 Task: Create relationship between client and goal object.
Action: Mouse moved to (586, 43)
Screenshot: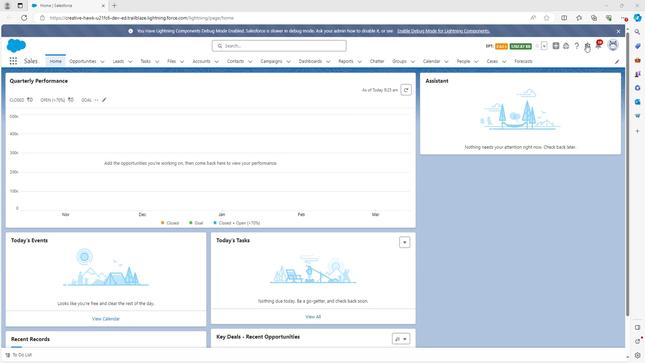 
Action: Mouse pressed left at (586, 43)
Screenshot: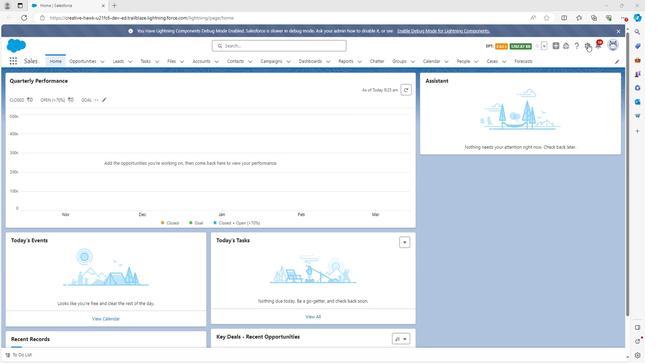 
Action: Mouse moved to (555, 66)
Screenshot: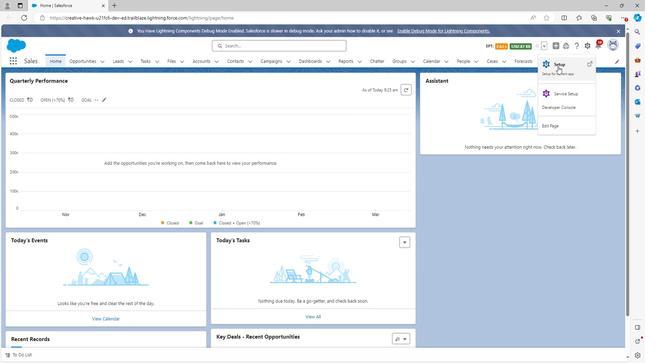 
Action: Mouse pressed left at (555, 66)
Screenshot: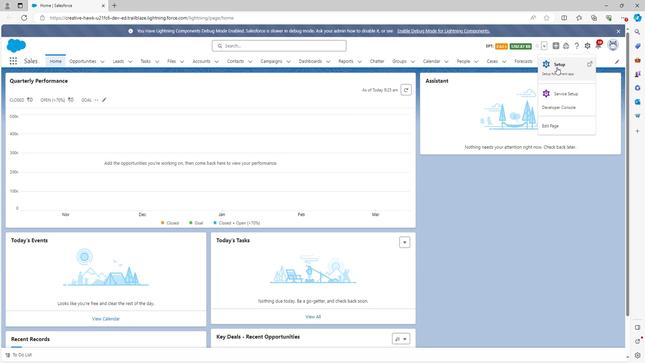 
Action: Mouse moved to (84, 60)
Screenshot: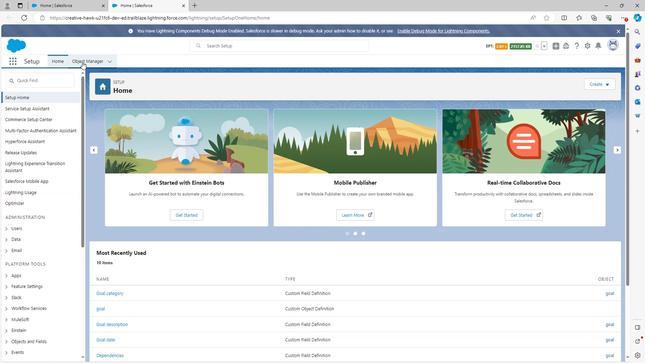 
Action: Mouse pressed left at (84, 60)
Screenshot: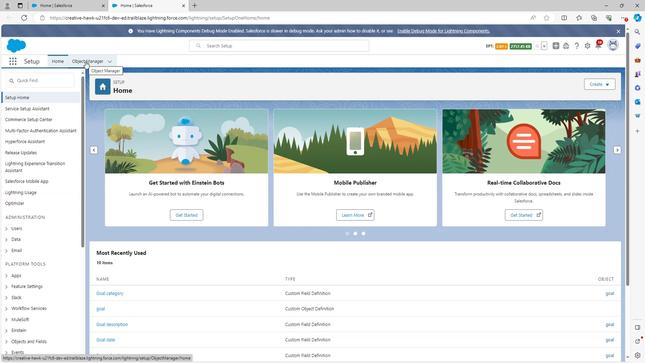 
Action: Mouse moved to (19, 315)
Screenshot: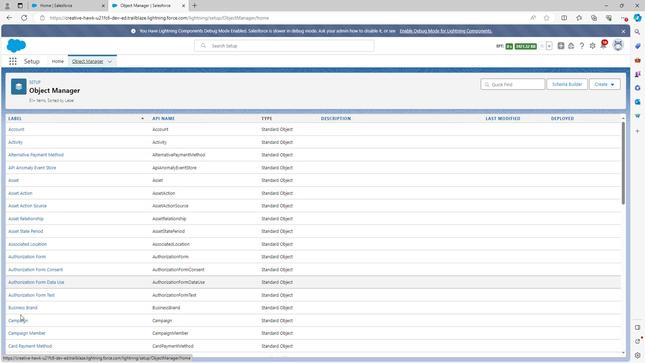 
Action: Mouse scrolled (19, 314) with delta (0, 0)
Screenshot: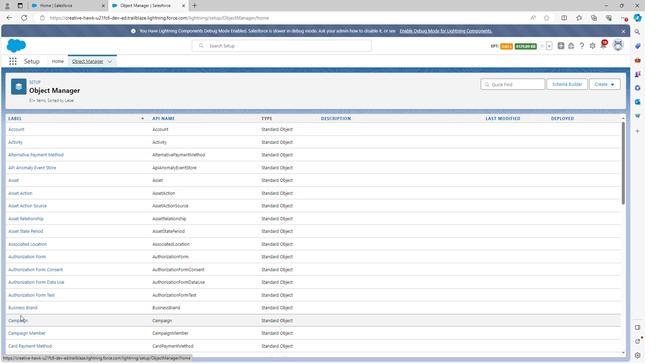 
Action: Mouse scrolled (19, 314) with delta (0, 0)
Screenshot: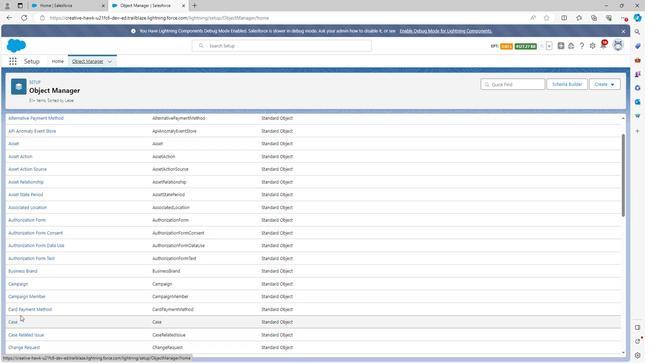 
Action: Mouse scrolled (19, 314) with delta (0, 0)
Screenshot: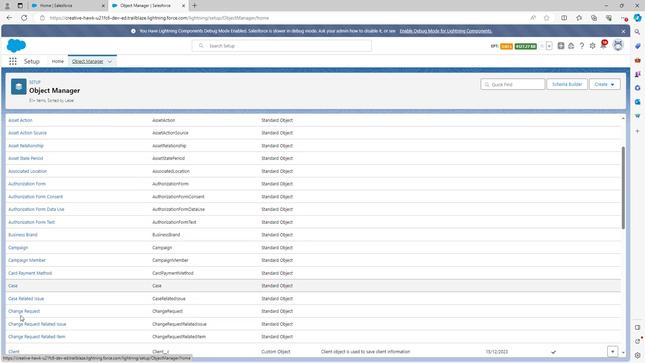 
Action: Mouse scrolled (19, 314) with delta (0, 0)
Screenshot: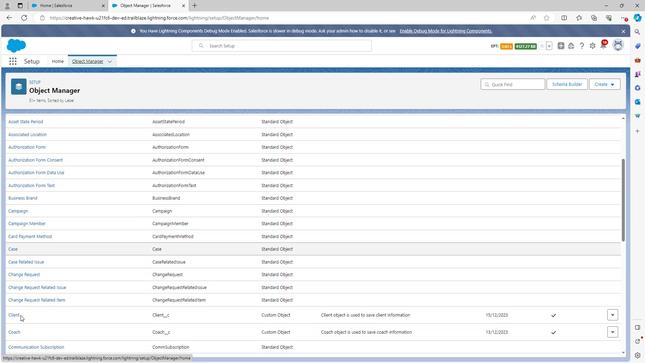 
Action: Mouse scrolled (19, 314) with delta (0, 0)
Screenshot: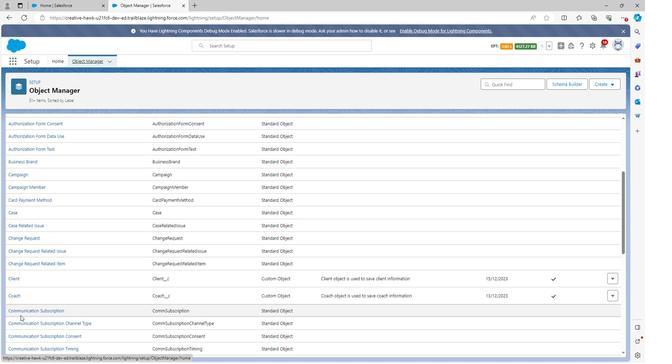 
Action: Mouse scrolled (19, 314) with delta (0, 0)
Screenshot: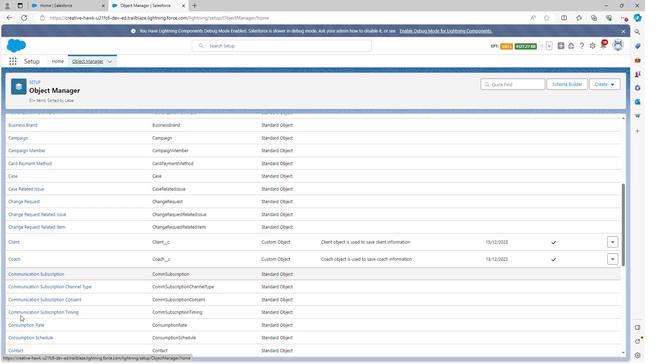 
Action: Mouse scrolled (19, 314) with delta (0, 0)
Screenshot: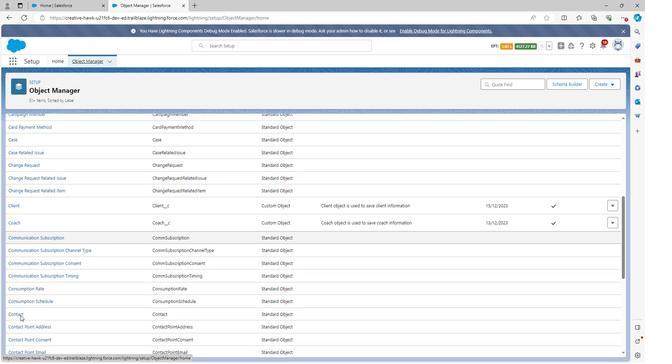 
Action: Mouse scrolled (19, 314) with delta (0, 0)
Screenshot: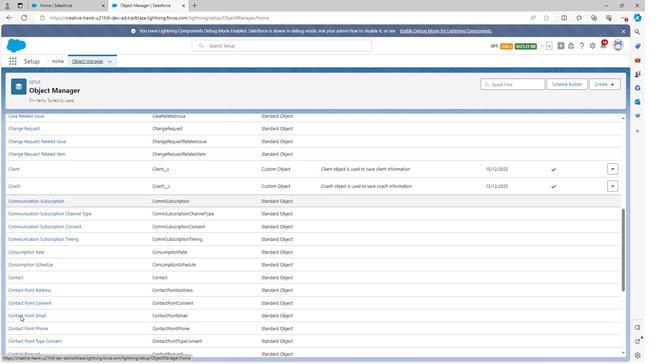 
Action: Mouse moved to (19, 315)
Screenshot: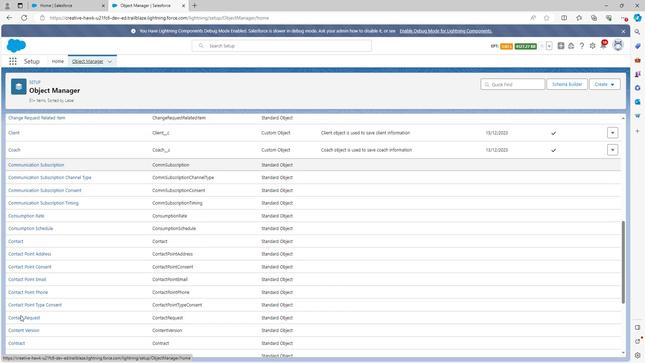 
Action: Mouse scrolled (19, 314) with delta (0, 0)
Screenshot: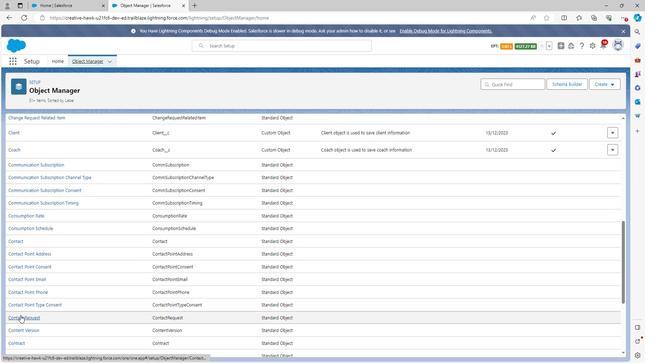 
Action: Mouse scrolled (19, 314) with delta (0, 0)
Screenshot: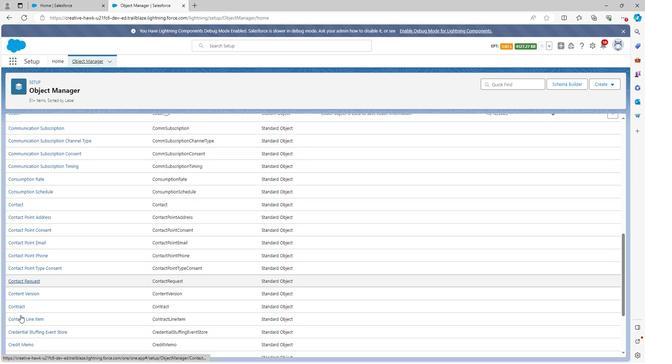 
Action: Mouse scrolled (19, 314) with delta (0, 0)
Screenshot: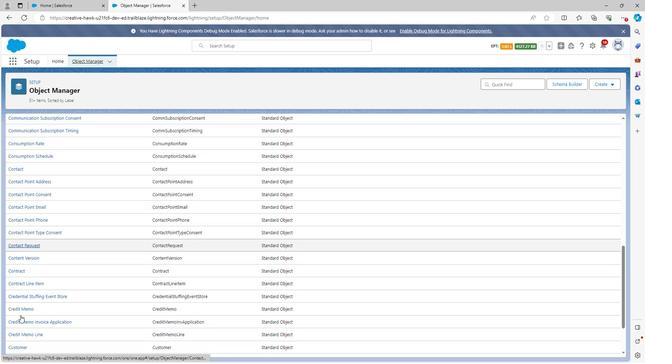
Action: Mouse scrolled (19, 314) with delta (0, 0)
Screenshot: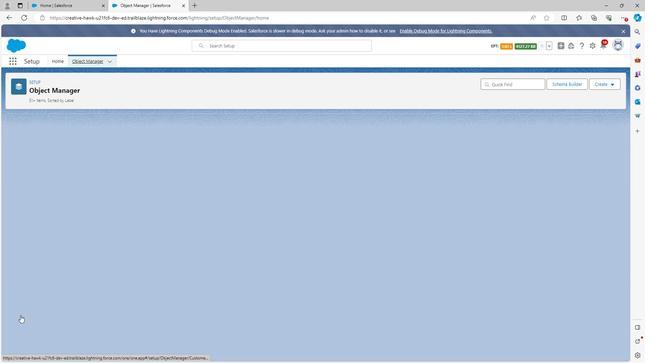 
Action: Mouse scrolled (19, 314) with delta (0, 0)
Screenshot: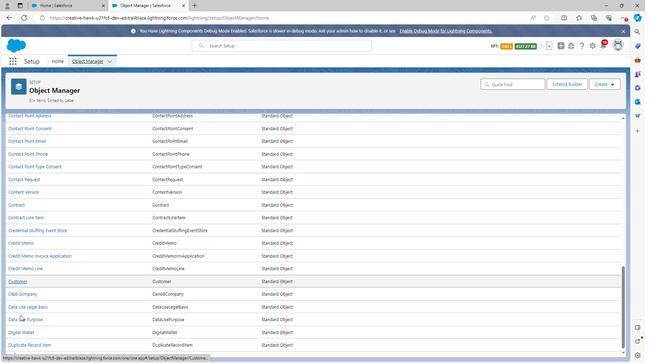 
Action: Mouse scrolled (19, 314) with delta (0, 0)
Screenshot: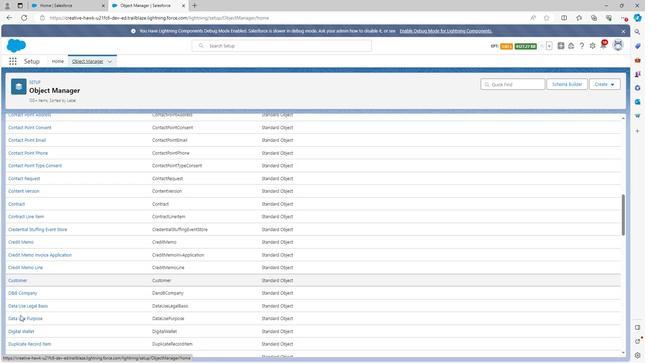 
Action: Mouse scrolled (19, 314) with delta (0, 0)
Screenshot: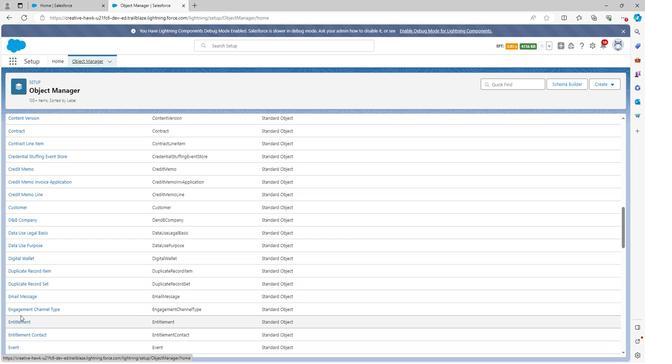 
Action: Mouse scrolled (19, 314) with delta (0, 0)
Screenshot: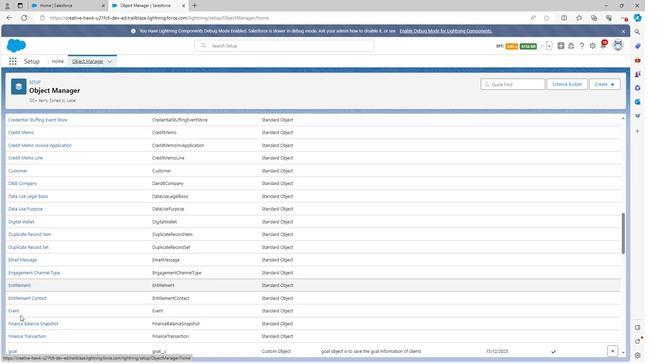 
Action: Mouse scrolled (19, 314) with delta (0, 0)
Screenshot: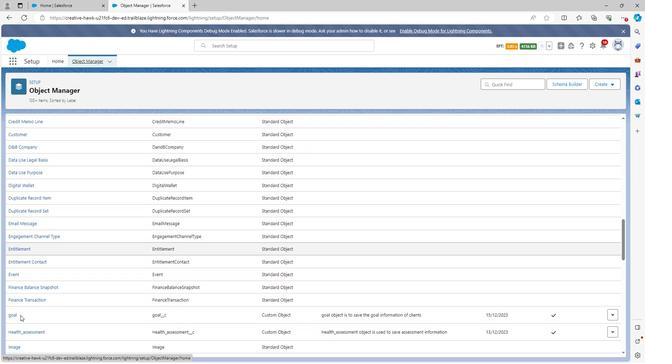 
Action: Mouse moved to (11, 279)
Screenshot: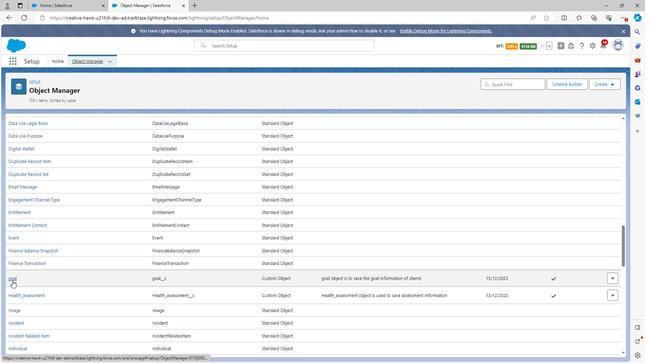 
Action: Mouse pressed left at (11, 279)
Screenshot: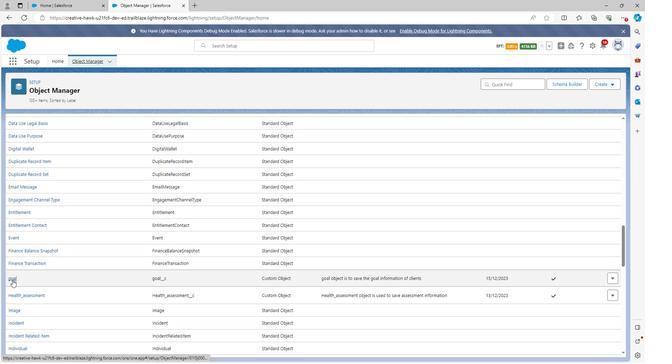 
Action: Mouse moved to (51, 131)
Screenshot: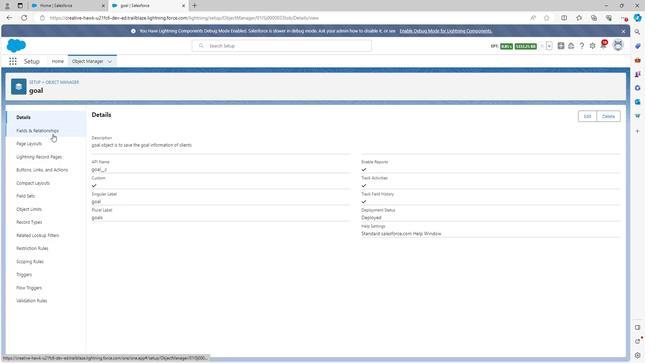 
Action: Mouse pressed left at (51, 131)
Screenshot: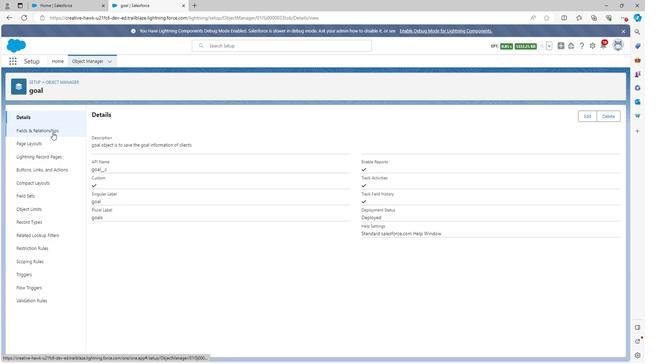 
Action: Mouse moved to (476, 114)
Screenshot: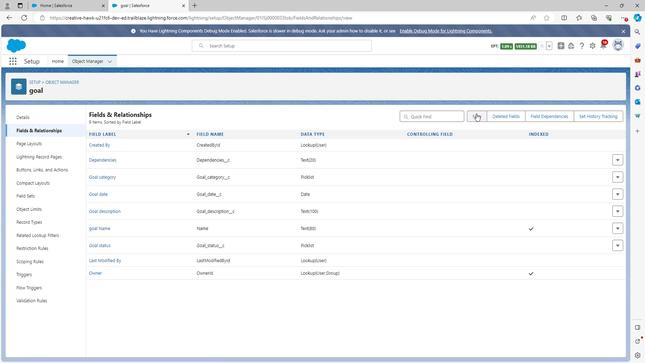 
Action: Mouse pressed left at (476, 114)
Screenshot: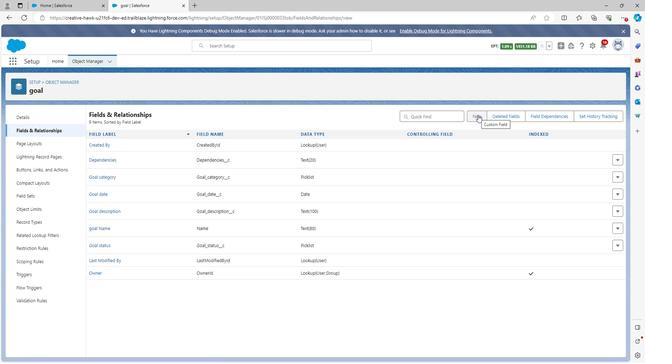 
Action: Mouse moved to (97, 241)
Screenshot: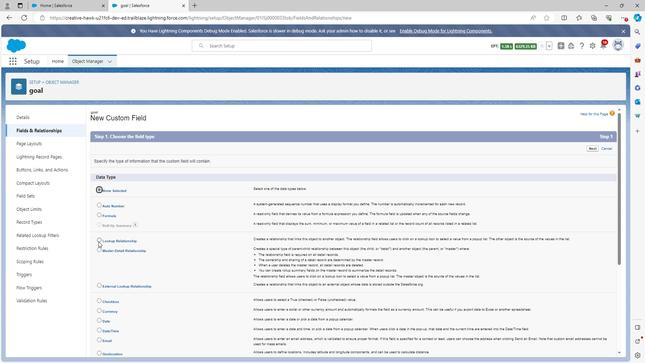 
Action: Mouse pressed left at (97, 241)
Screenshot: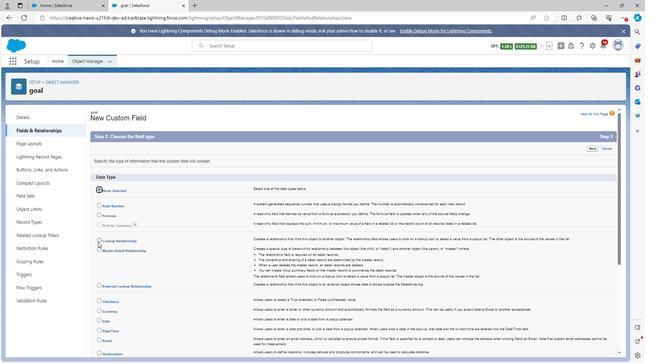 
Action: Mouse moved to (520, 227)
Screenshot: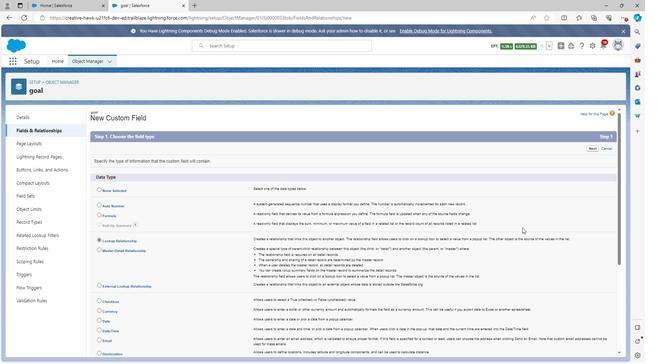 
Action: Mouse scrolled (520, 227) with delta (0, 0)
Screenshot: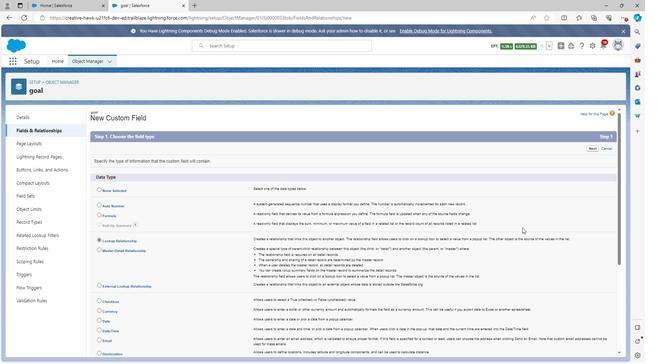 
Action: Mouse moved to (521, 228)
Screenshot: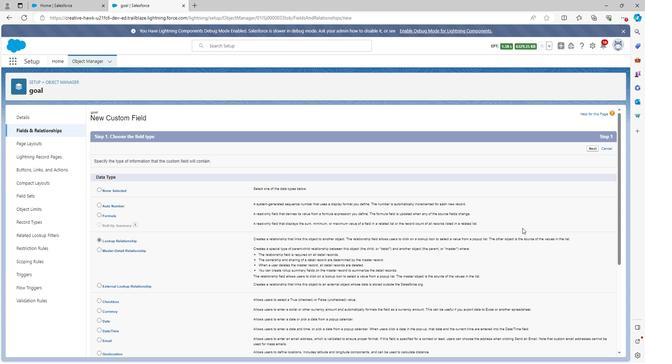 
Action: Mouse scrolled (521, 227) with delta (0, 0)
Screenshot: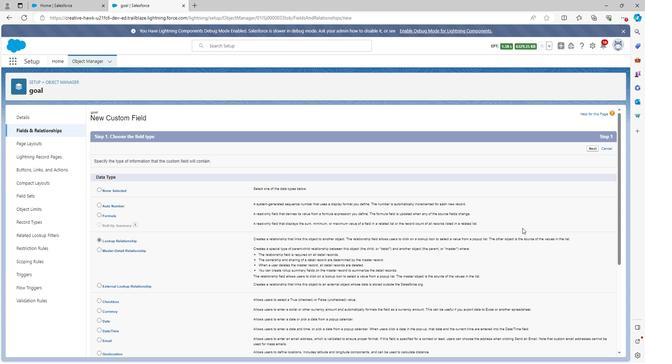 
Action: Mouse moved to (521, 233)
Screenshot: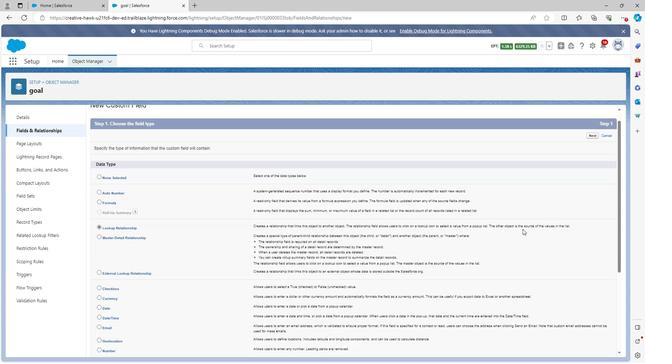 
Action: Mouse scrolled (521, 233) with delta (0, 0)
Screenshot: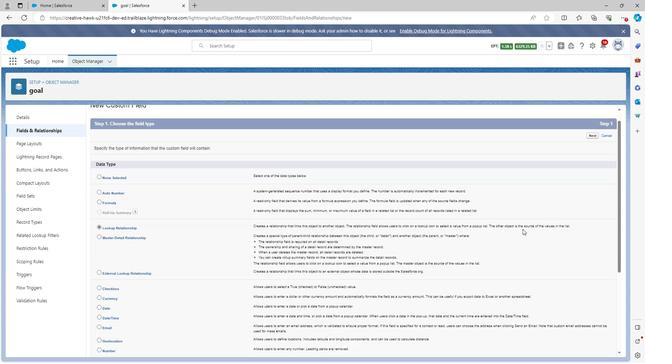 
Action: Mouse moved to (521, 234)
Screenshot: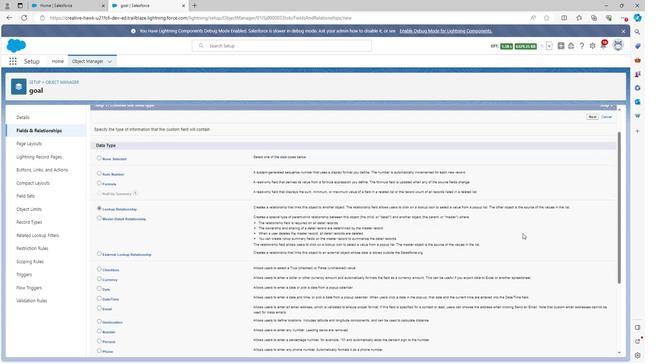 
Action: Mouse scrolled (521, 233) with delta (0, 0)
Screenshot: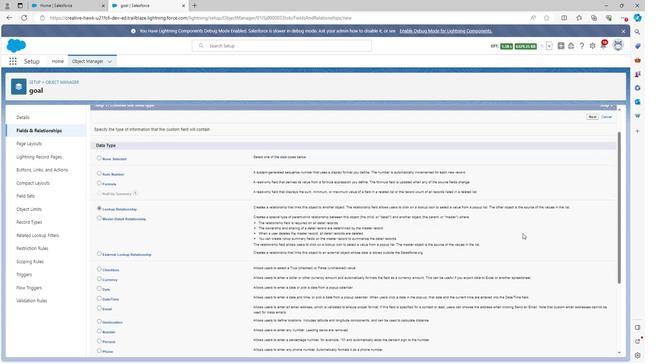 
Action: Mouse moved to (521, 234)
Screenshot: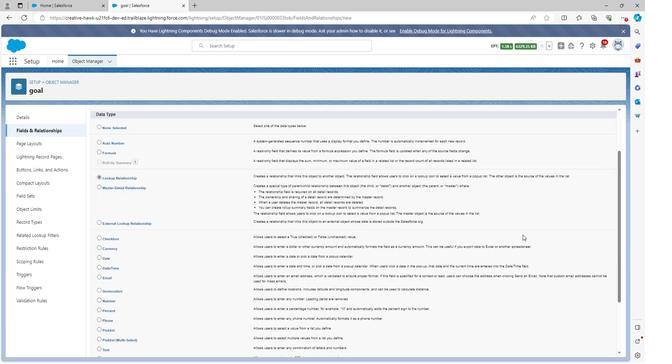 
Action: Mouse scrolled (521, 234) with delta (0, 0)
Screenshot: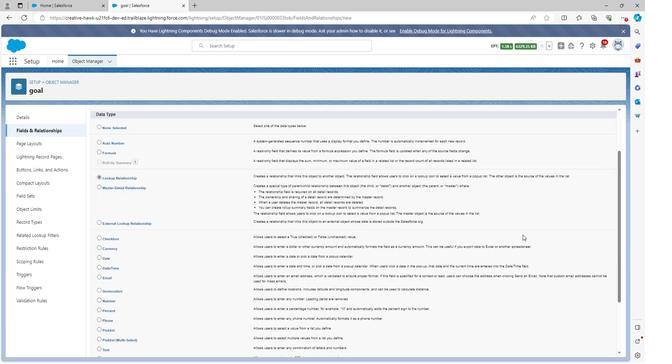 
Action: Mouse moved to (521, 235)
Screenshot: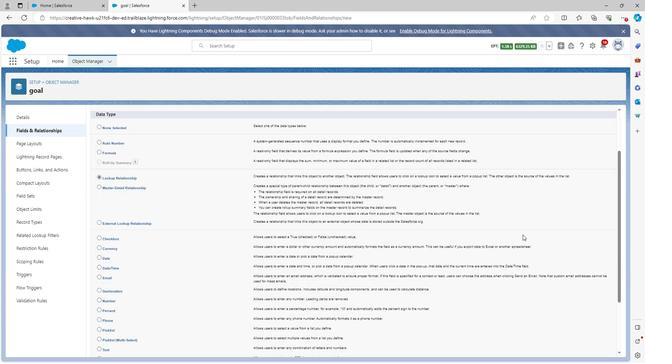 
Action: Mouse scrolled (521, 234) with delta (0, 0)
Screenshot: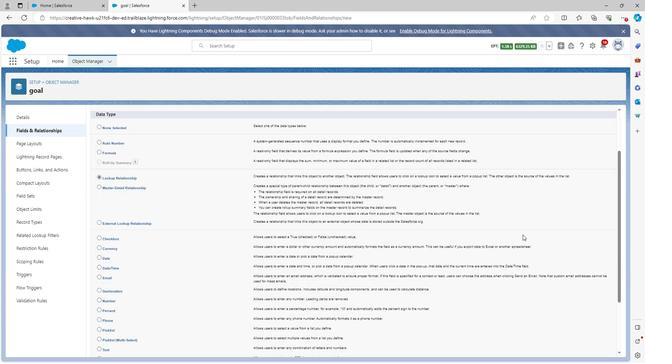 
Action: Mouse moved to (522, 235)
Screenshot: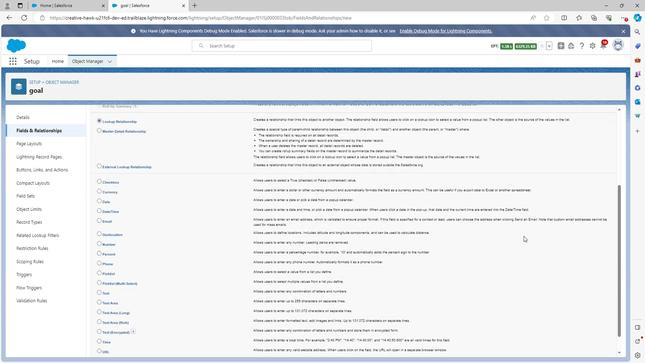 
Action: Mouse scrolled (522, 235) with delta (0, 0)
Screenshot: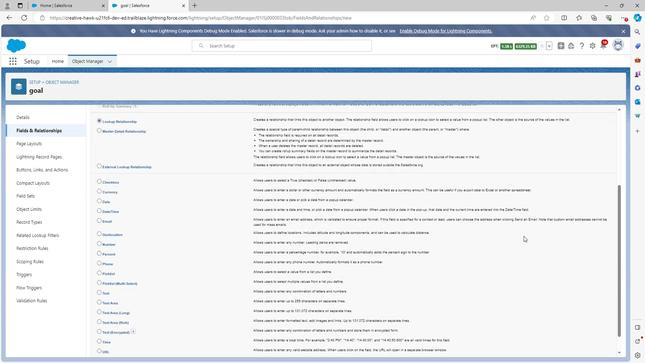 
Action: Mouse moved to (589, 347)
Screenshot: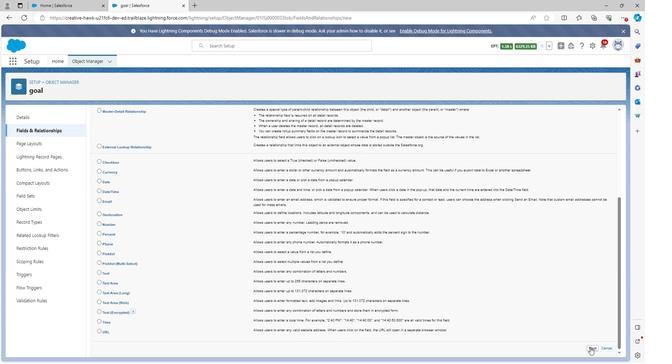 
Action: Mouse pressed left at (589, 347)
Screenshot: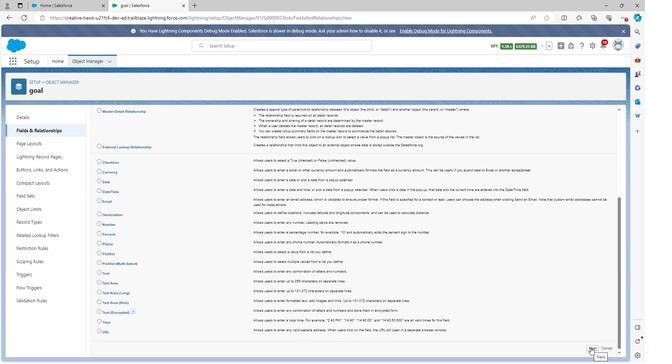 
Action: Mouse moved to (246, 176)
Screenshot: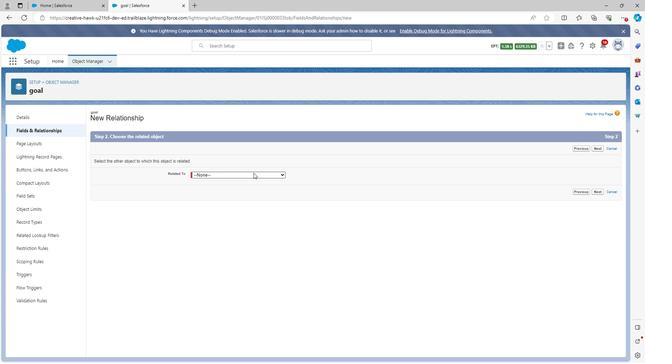 
Action: Mouse pressed left at (246, 176)
Screenshot: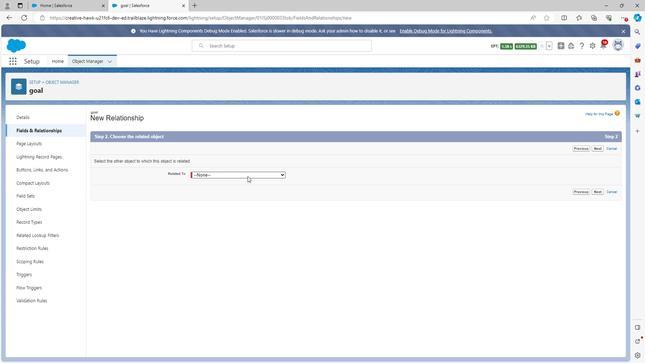 
Action: Mouse moved to (219, 248)
Screenshot: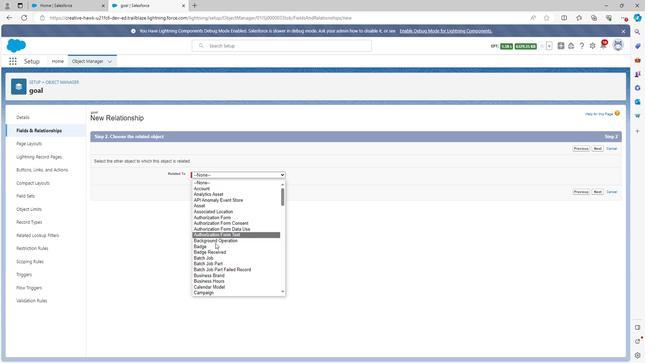 
Action: Mouse scrolled (219, 248) with delta (0, 0)
Screenshot: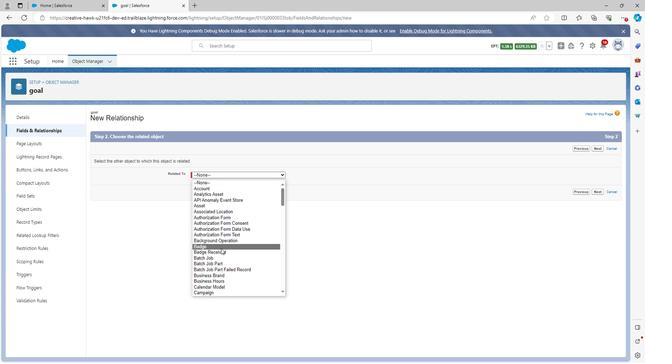 
Action: Mouse scrolled (219, 248) with delta (0, 0)
Screenshot: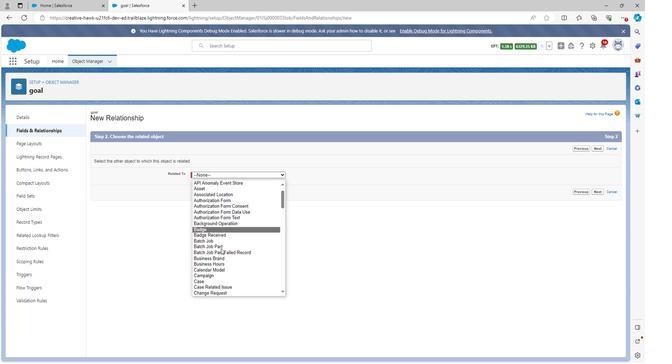 
Action: Mouse scrolled (219, 248) with delta (0, 0)
Screenshot: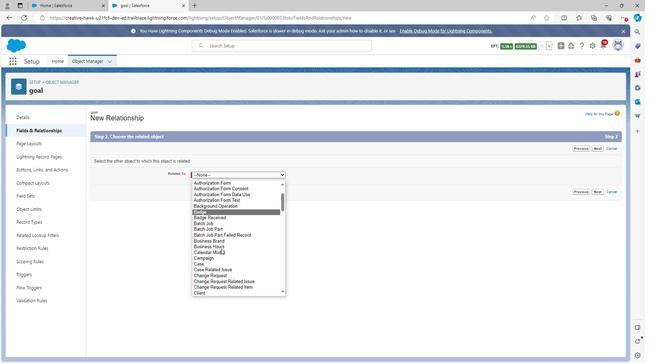
Action: Mouse scrolled (219, 248) with delta (0, 0)
Screenshot: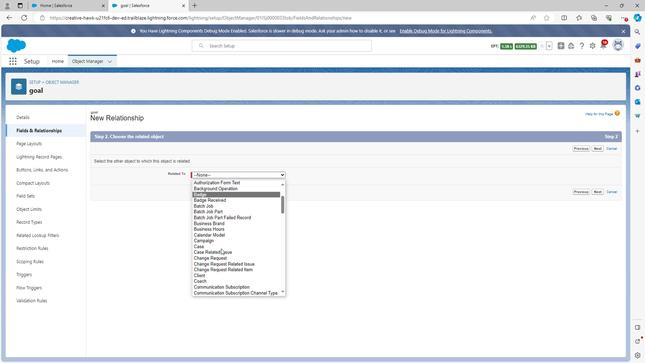 
Action: Mouse moved to (201, 256)
Screenshot: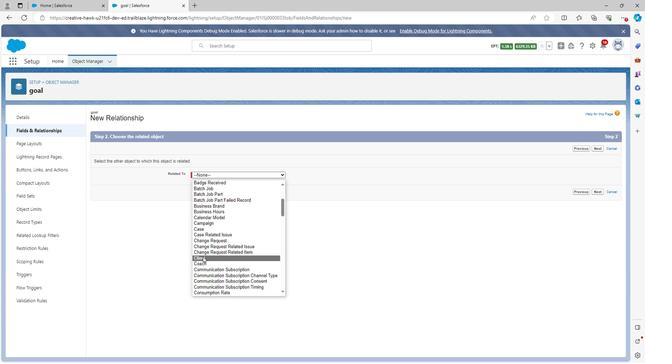 
Action: Mouse pressed left at (201, 256)
Screenshot: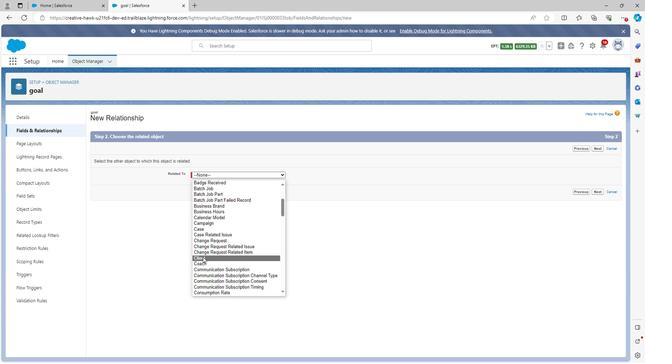 
Action: Mouse moved to (595, 192)
Screenshot: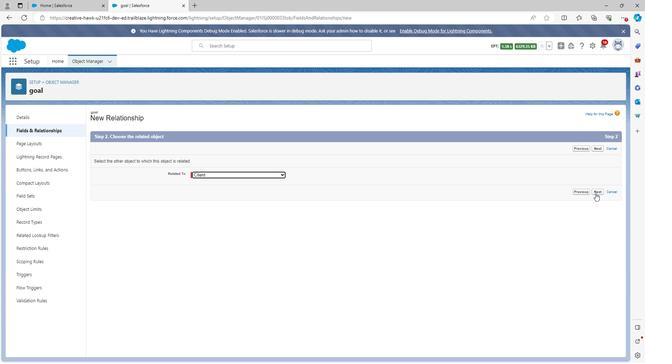 
Action: Mouse pressed left at (595, 192)
Screenshot: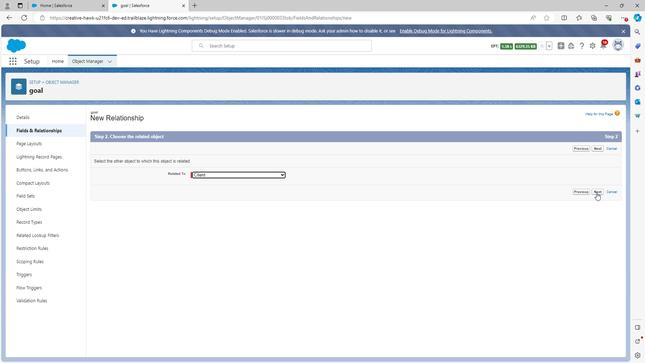 
Action: Mouse moved to (311, 165)
Screenshot: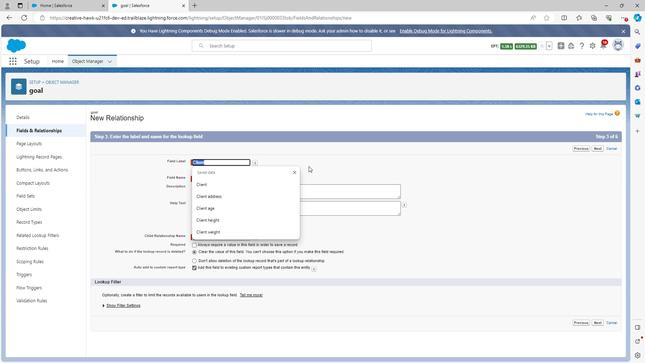 
Action: Mouse pressed left at (311, 165)
Screenshot: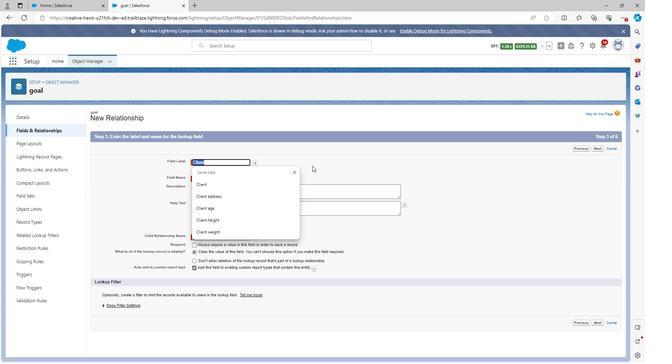 
Action: Mouse moved to (214, 162)
Screenshot: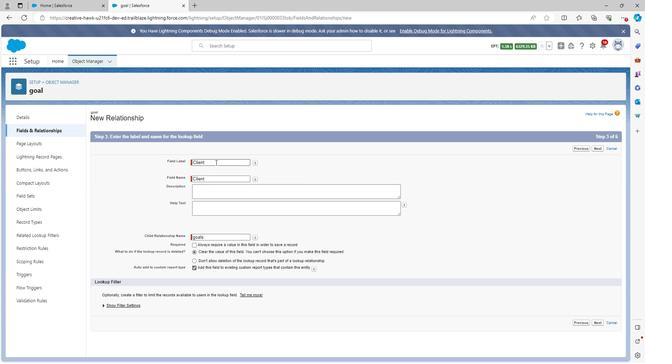 
Action: Mouse pressed left at (214, 162)
Screenshot: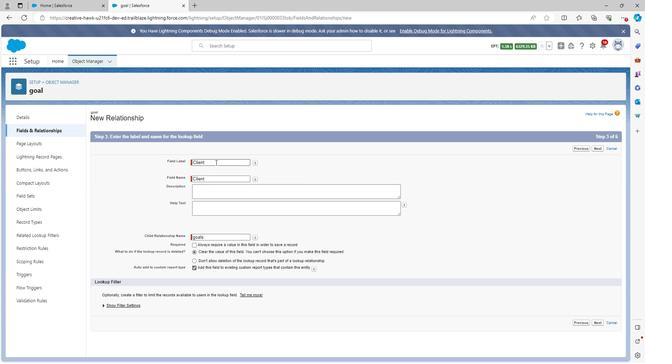 
Action: Mouse moved to (209, 160)
Screenshot: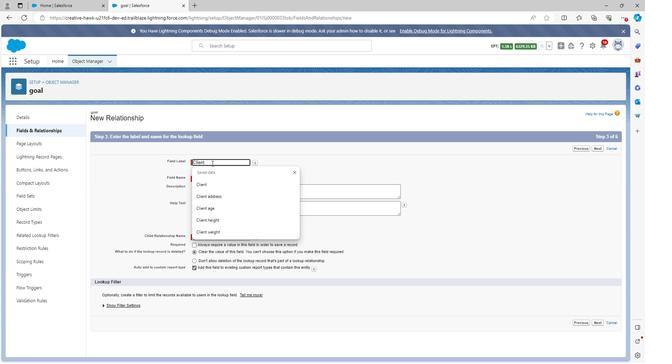 
Action: Mouse pressed left at (209, 160)
Screenshot: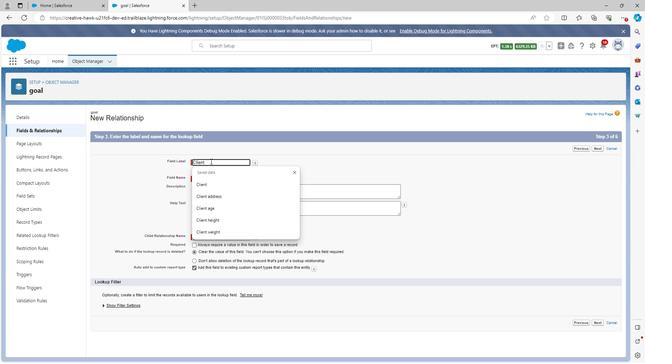 
Action: Mouse moved to (210, 163)
Screenshot: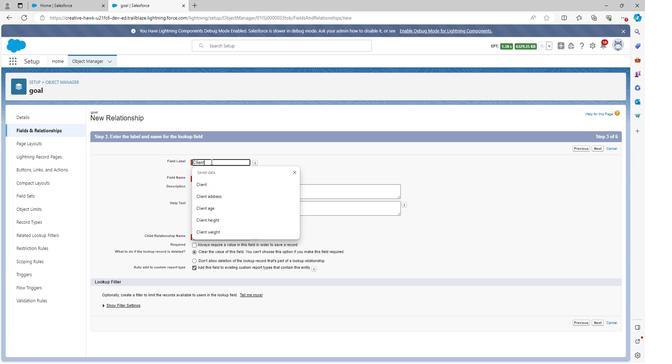 
Action: Key pressed <Key.shift>_weight
Screenshot: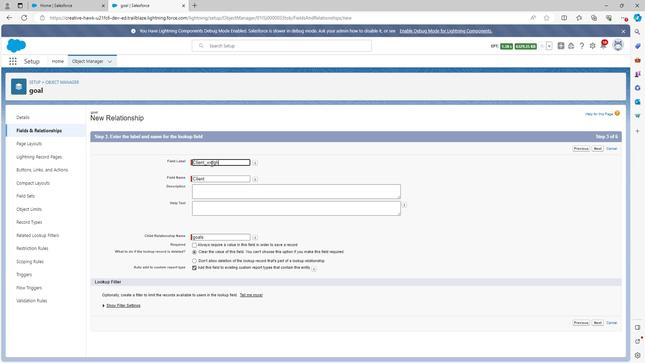 
Action: Mouse moved to (266, 164)
Screenshot: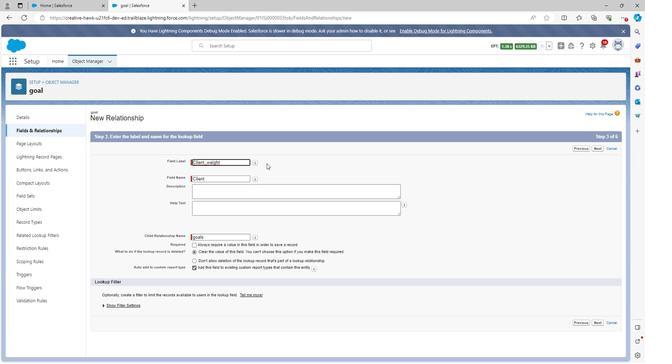 
Action: Mouse pressed left at (266, 164)
Screenshot: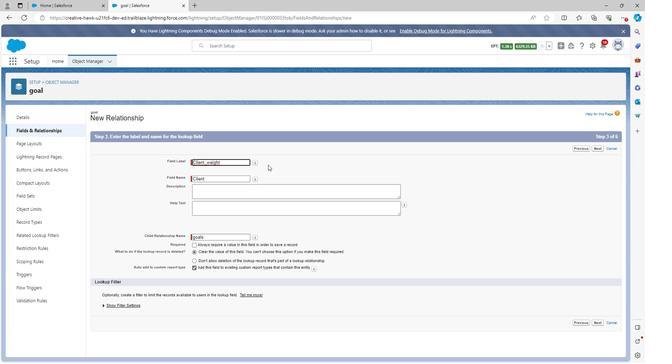 
Action: Mouse moved to (219, 177)
Screenshot: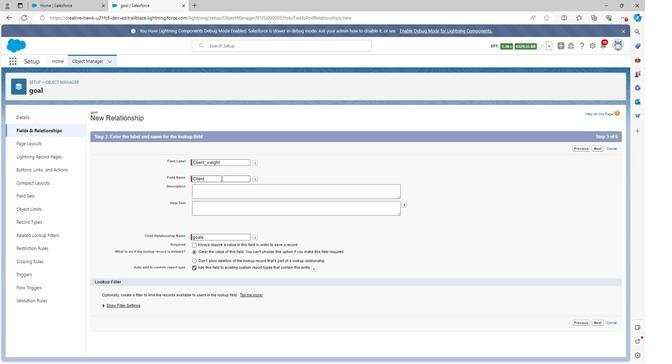 
Action: Mouse pressed left at (219, 177)
Screenshot: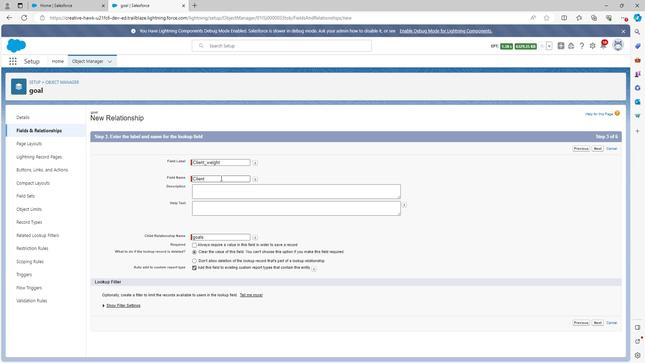 
Action: Mouse moved to (217, 177)
Screenshot: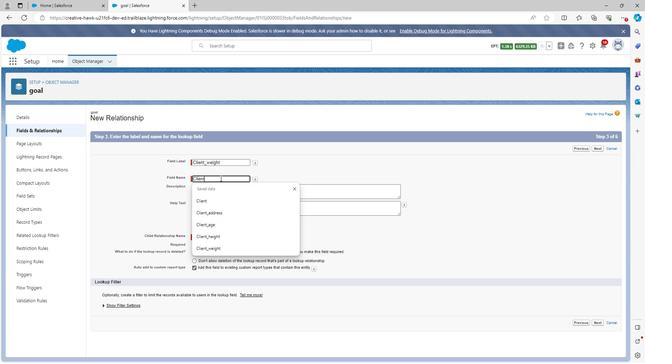 
Action: Key pressed <Key.shift>_weight
Screenshot: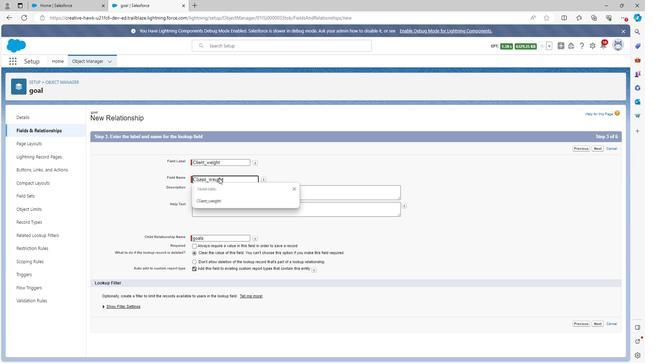
Action: Mouse moved to (219, 190)
Screenshot: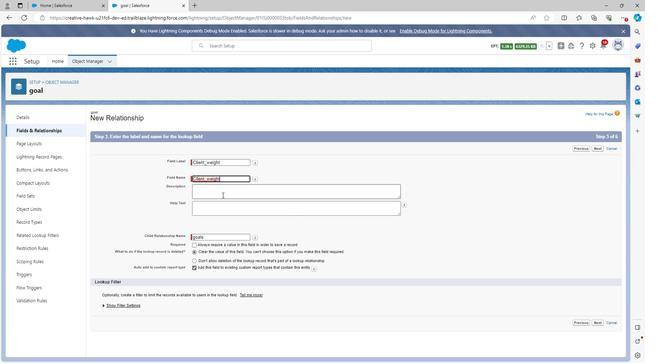 
Action: Mouse pressed left at (219, 190)
Screenshot: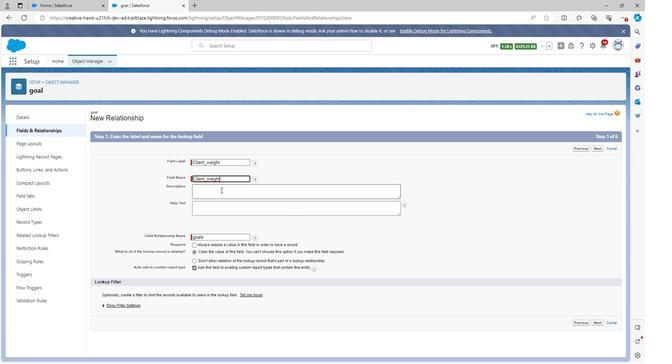 
Action: Mouse moved to (192, 206)
Screenshot: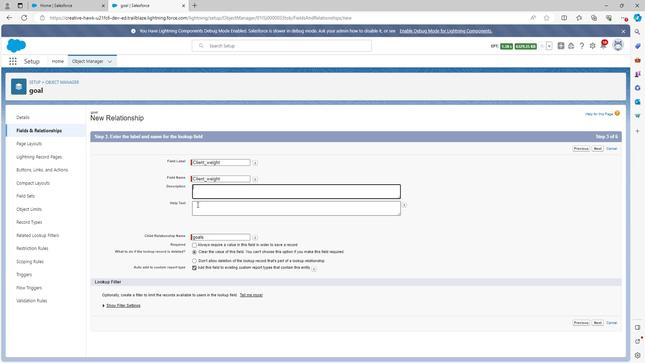 
Action: Key pressed <Key.shift>Clinet<Key.space>
Screenshot: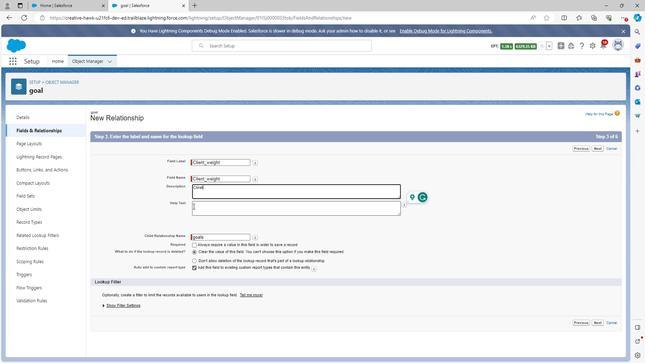 
Action: Mouse moved to (191, 206)
Screenshot: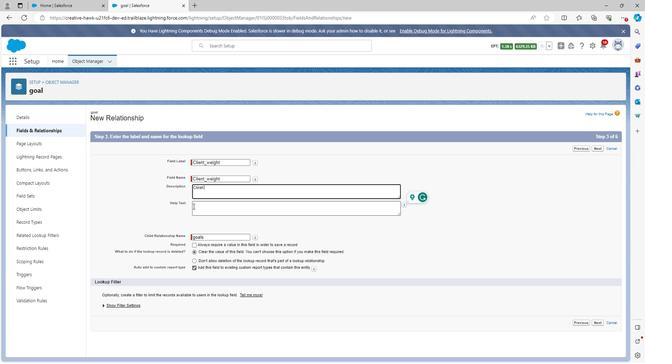 
Action: Key pressed <Key.backspace><Key.backspace><Key.backspace><Key.backspace><Key.backspace>ient<Key.space>weight<Key.space>relationship<Key.space>is<Key.space>used<Key.space>to<Key.space>get<Key.space>client<Key.space>weight<Key.space>and<Key.space>height<Key.space>in<Key.space>c<Key.backspace>goal<Key.space>description
Screenshot: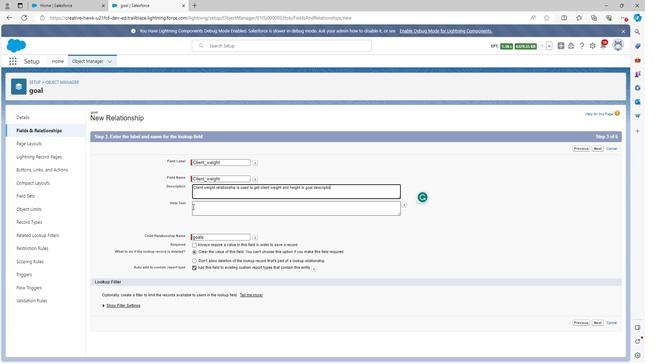 
Action: Mouse moved to (219, 209)
Screenshot: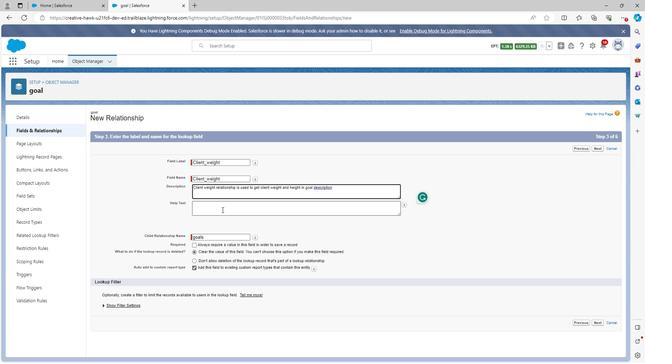 
Action: Mouse pressed left at (219, 209)
Screenshot: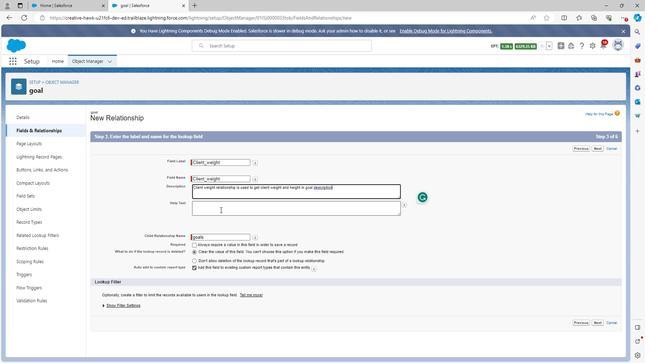 
Action: Mouse moved to (203, 205)
Screenshot: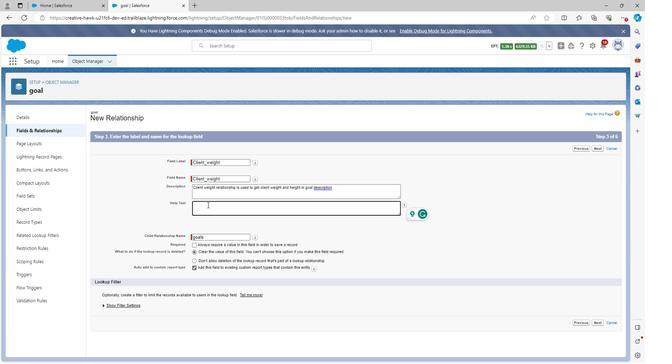 
Action: Key pressed <Key.shift>Which<Key.space>will<Key.space>help<Key.space>tp<Key.space><Key.backspace><Key.backspace>o<Key.space>describe<Key.space>the<Key.space>client<Key.space>goal
Screenshot: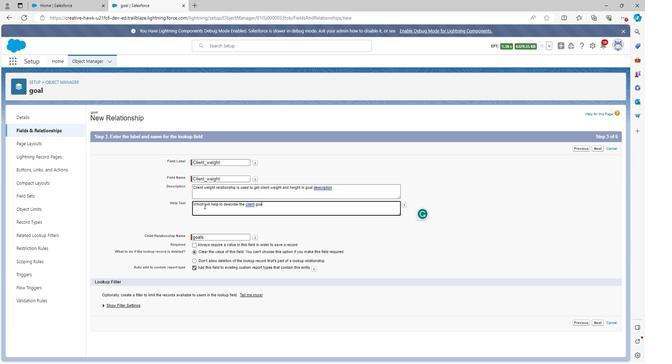 
Action: Mouse moved to (595, 321)
Screenshot: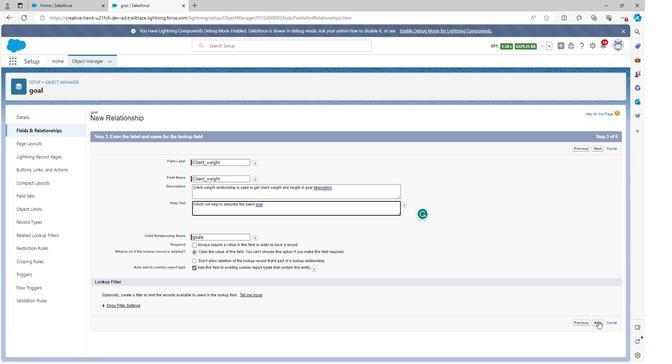 
Action: Mouse pressed left at (595, 321)
Screenshot: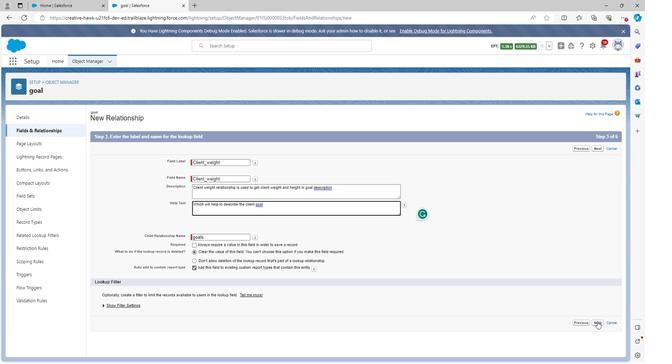 
Action: Mouse moved to (541, 206)
Screenshot: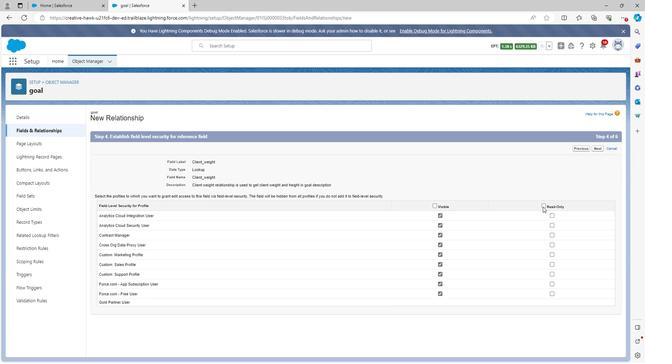 
Action: Mouse pressed left at (541, 206)
Screenshot: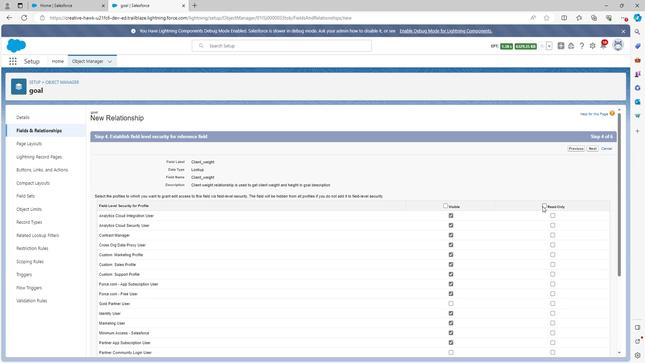 
Action: Mouse moved to (546, 210)
Screenshot: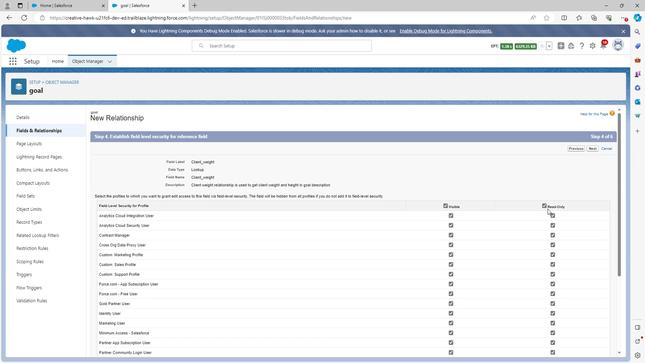 
Action: Mouse scrolled (546, 209) with delta (0, 0)
Screenshot: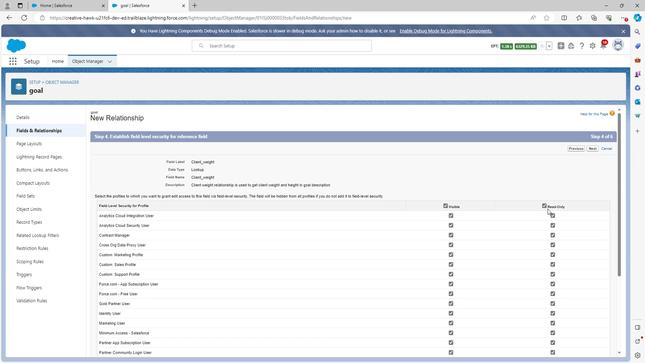 
Action: Mouse moved to (546, 210)
Screenshot: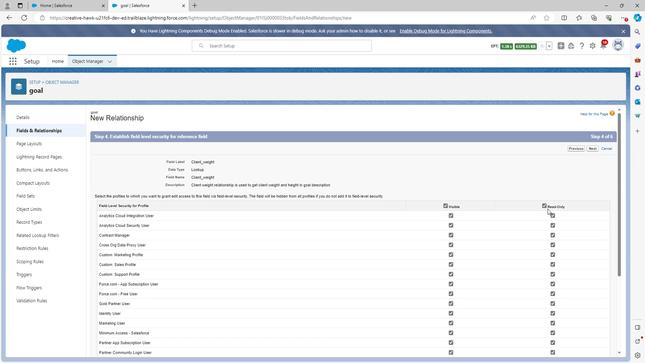 
Action: Mouse scrolled (546, 210) with delta (0, 0)
Screenshot: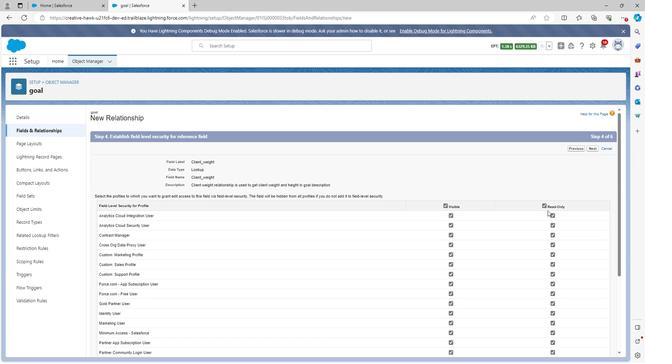 
Action: Mouse scrolled (546, 210) with delta (0, 0)
Screenshot: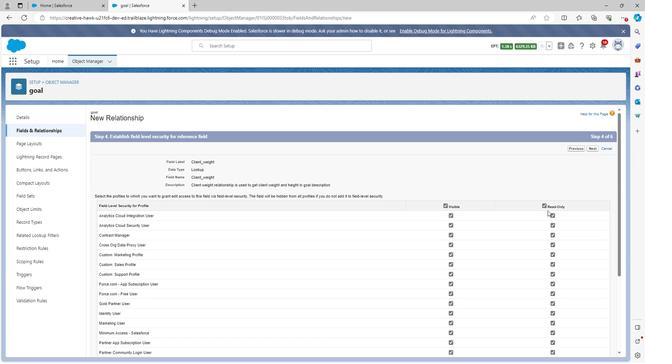 
Action: Mouse scrolled (546, 210) with delta (0, 0)
Screenshot: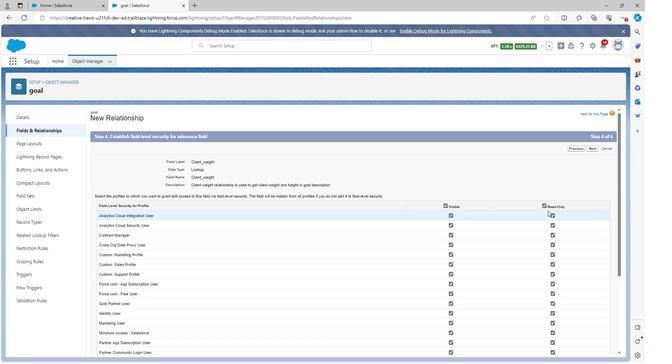 
Action: Mouse scrolled (546, 210) with delta (0, 0)
Screenshot: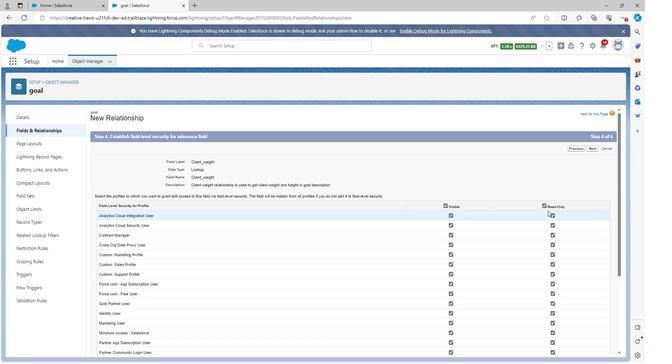 
Action: Mouse scrolled (546, 210) with delta (0, 0)
Screenshot: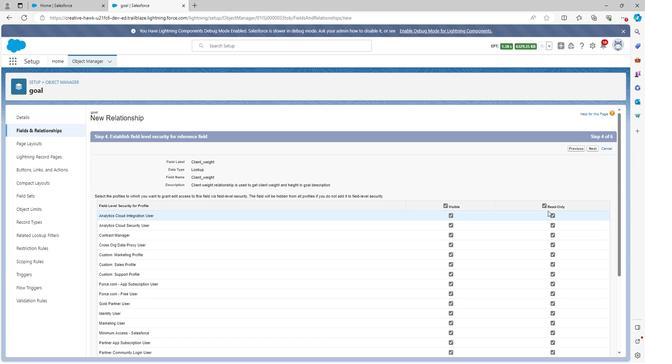 
Action: Mouse scrolled (546, 210) with delta (0, 0)
Screenshot: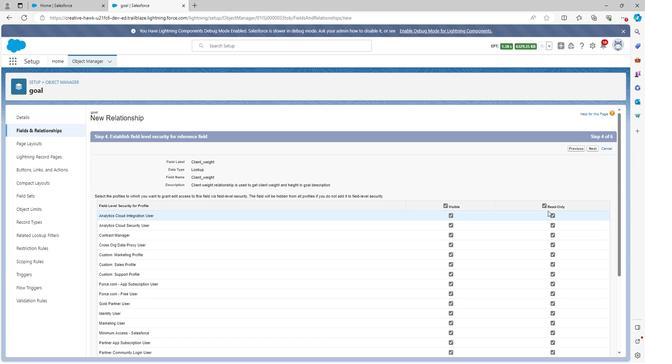 
Action: Mouse moved to (546, 212)
Screenshot: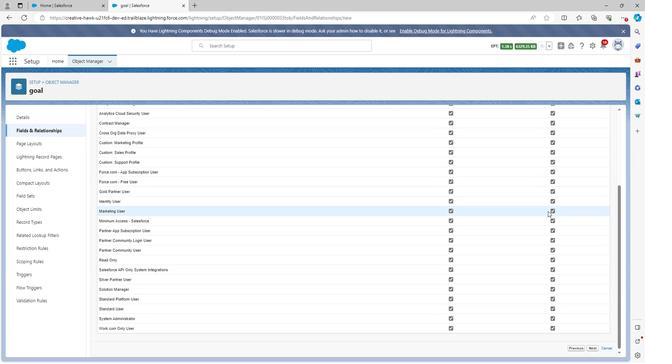 
Action: Mouse scrolled (546, 211) with delta (0, 0)
Screenshot: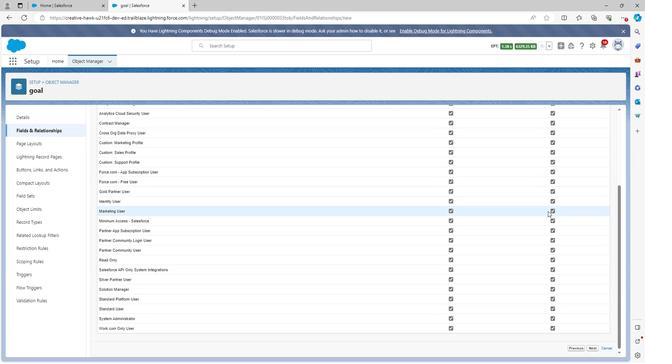 
Action: Mouse moved to (546, 213)
Screenshot: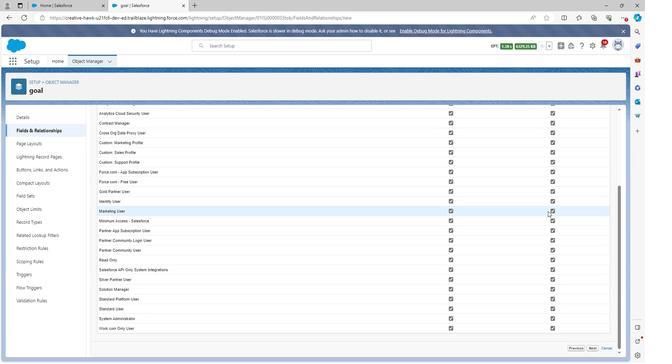
Action: Mouse scrolled (546, 213) with delta (0, 0)
Screenshot: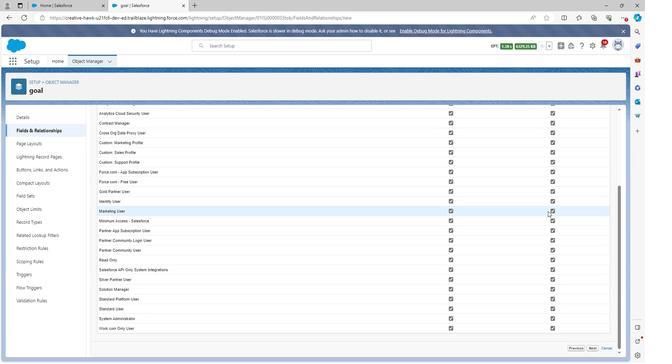 
Action: Mouse moved to (546, 215)
Screenshot: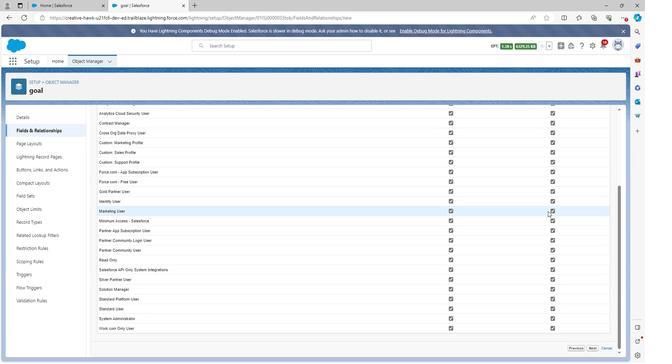 
Action: Mouse scrolled (546, 215) with delta (0, 0)
Screenshot: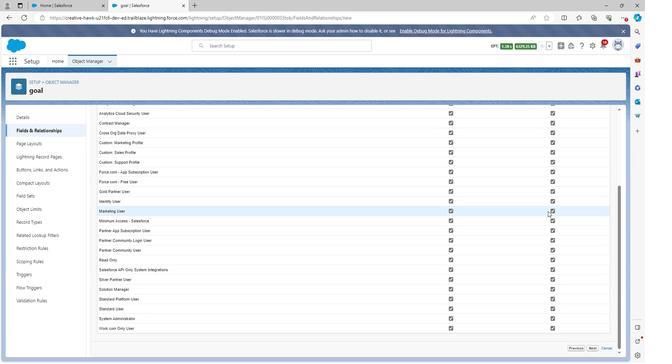 
Action: Mouse moved to (546, 217)
Screenshot: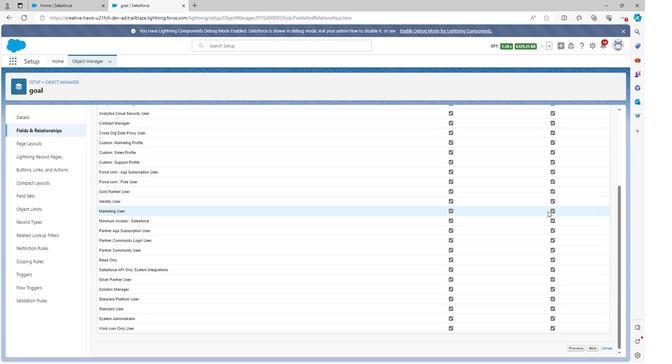 
Action: Mouse scrolled (546, 217) with delta (0, 0)
Screenshot: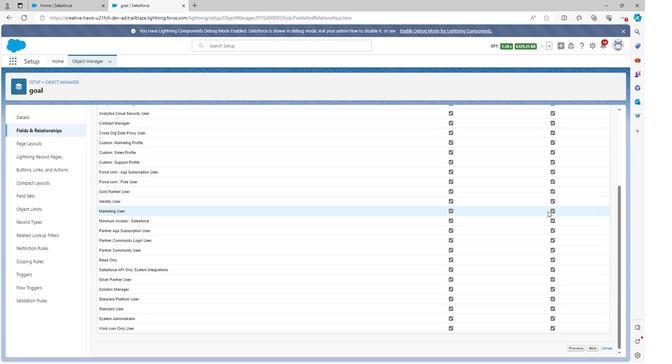 
Action: Mouse moved to (590, 347)
Screenshot: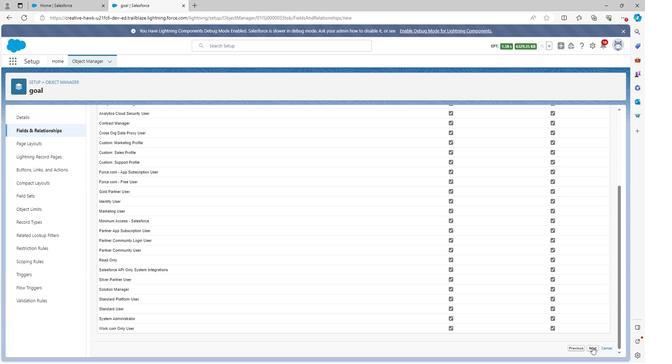 
Action: Mouse pressed left at (590, 347)
Screenshot: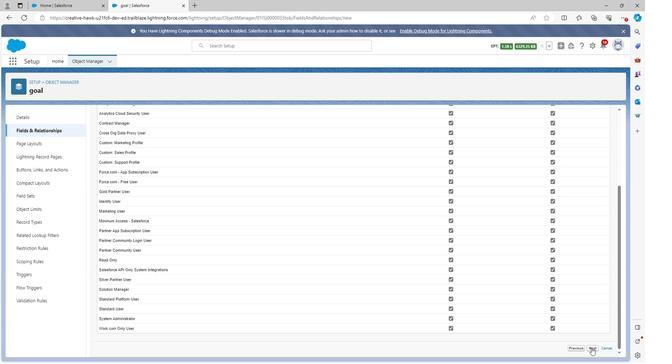 
Action: Mouse moved to (597, 238)
Screenshot: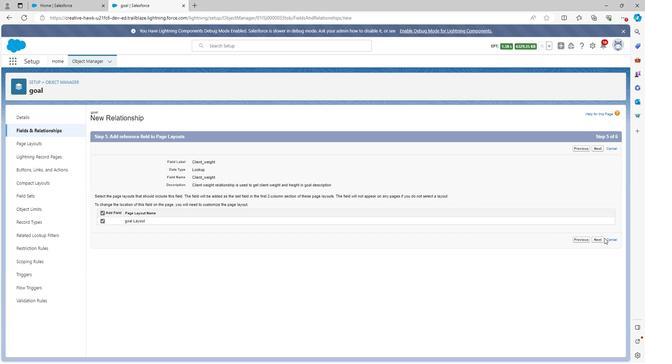 
Action: Mouse pressed left at (597, 238)
Screenshot: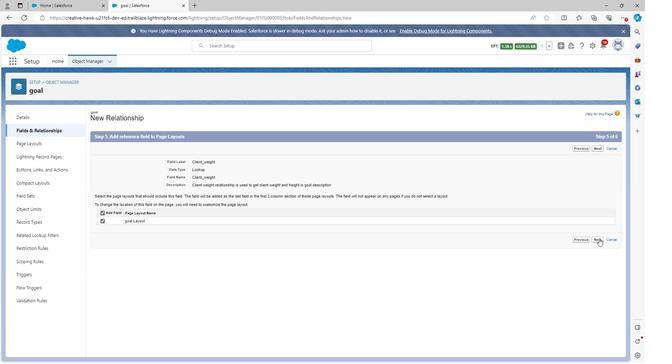 
Action: Mouse moved to (591, 264)
Screenshot: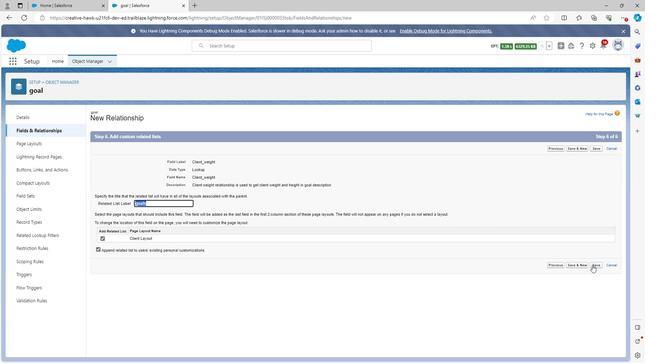 
Action: Mouse pressed left at (591, 264)
Screenshot: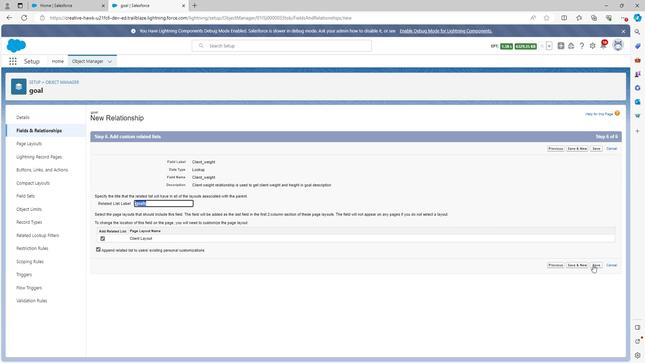 
Action: Mouse moved to (397, 151)
Screenshot: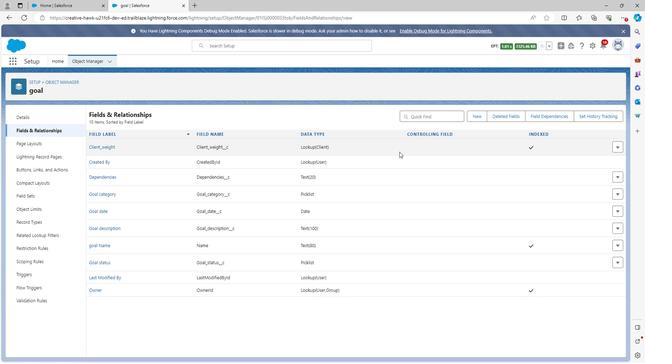 
